 Task: Create a rule when a start date Less than 1 hours ago is removed from a card by me.
Action: Mouse moved to (878, 225)
Screenshot: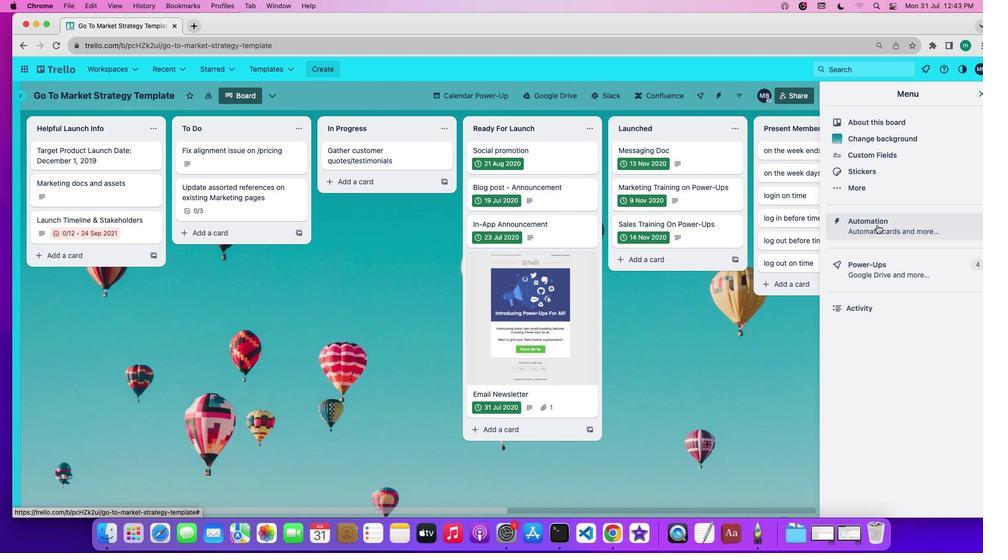 
Action: Mouse pressed left at (878, 225)
Screenshot: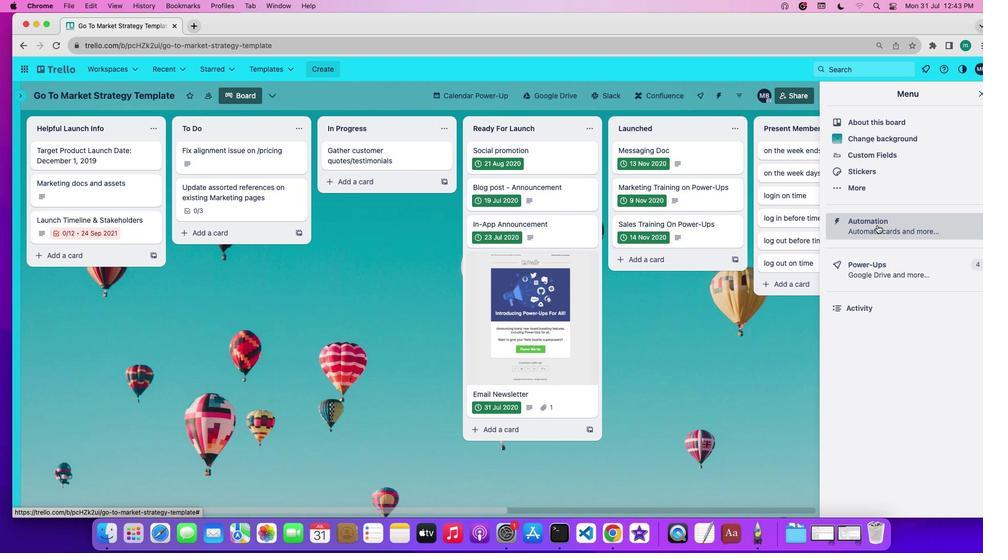 
Action: Mouse moved to (51, 182)
Screenshot: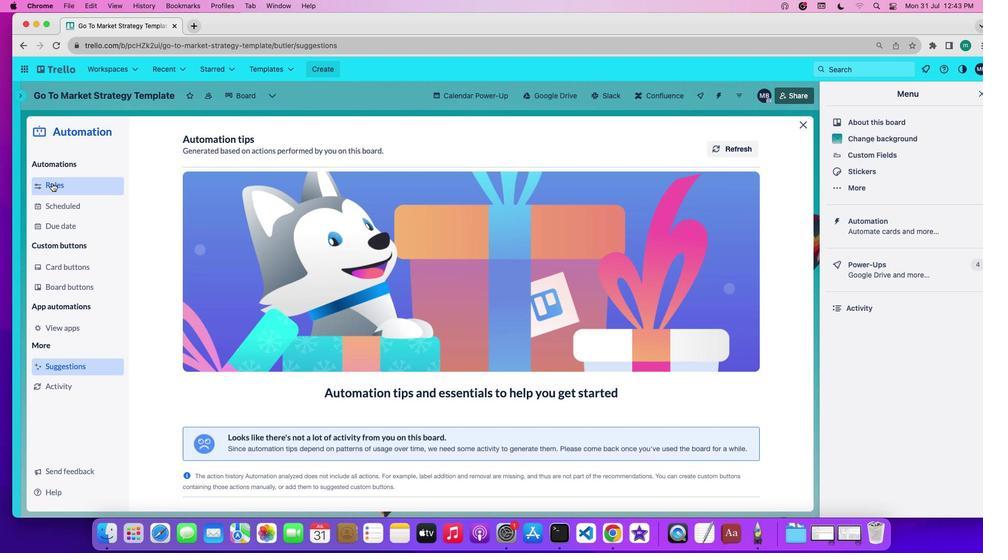 
Action: Mouse pressed left at (51, 182)
Screenshot: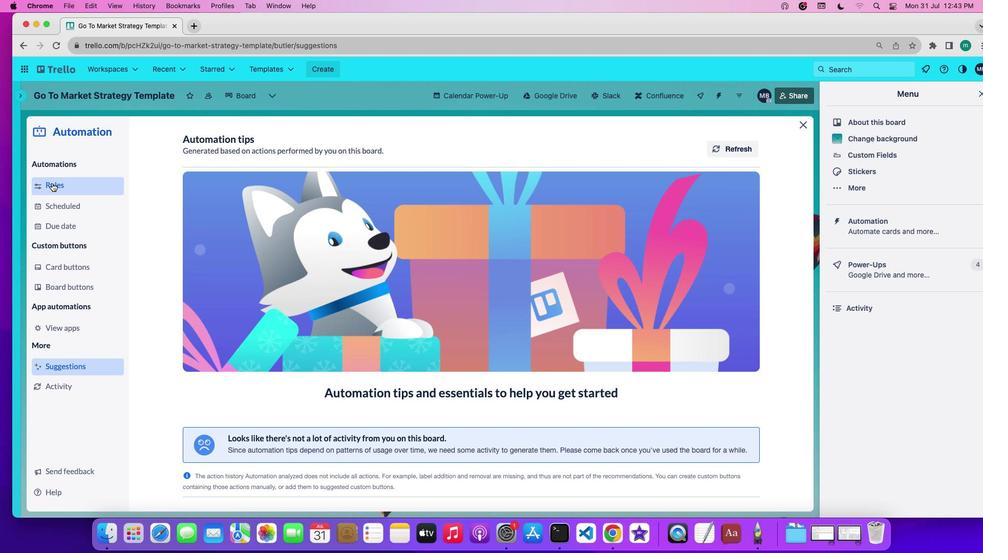 
Action: Mouse moved to (254, 374)
Screenshot: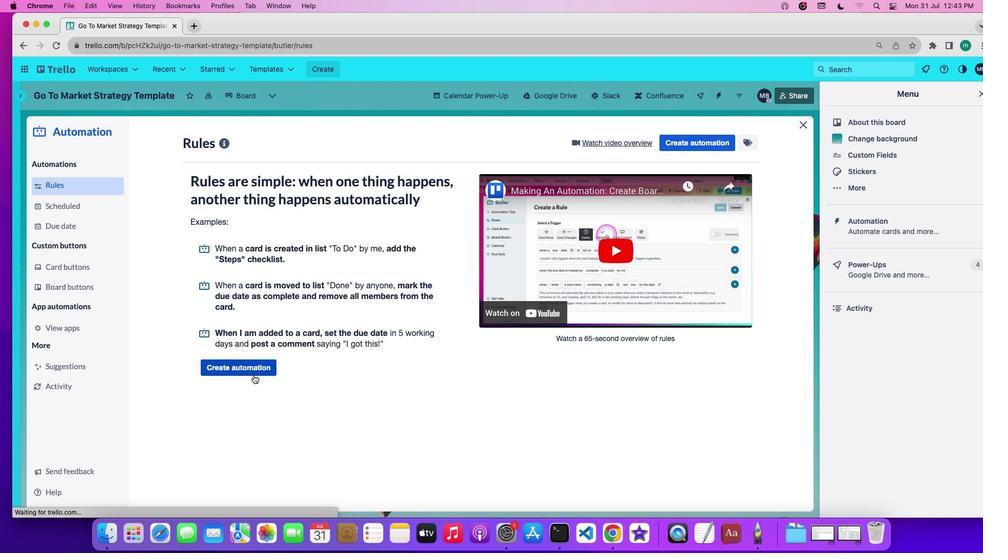 
Action: Mouse pressed left at (254, 374)
Screenshot: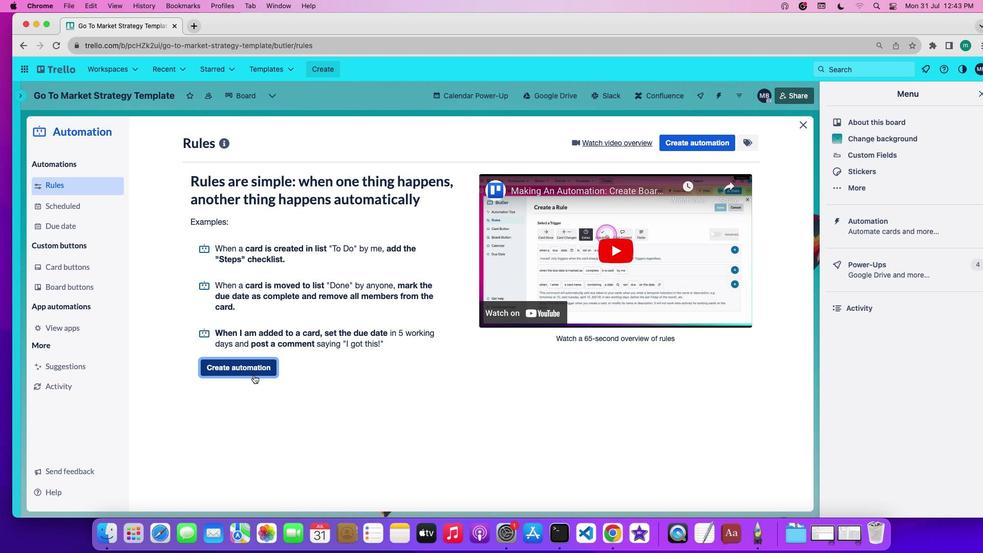 
Action: Mouse moved to (461, 235)
Screenshot: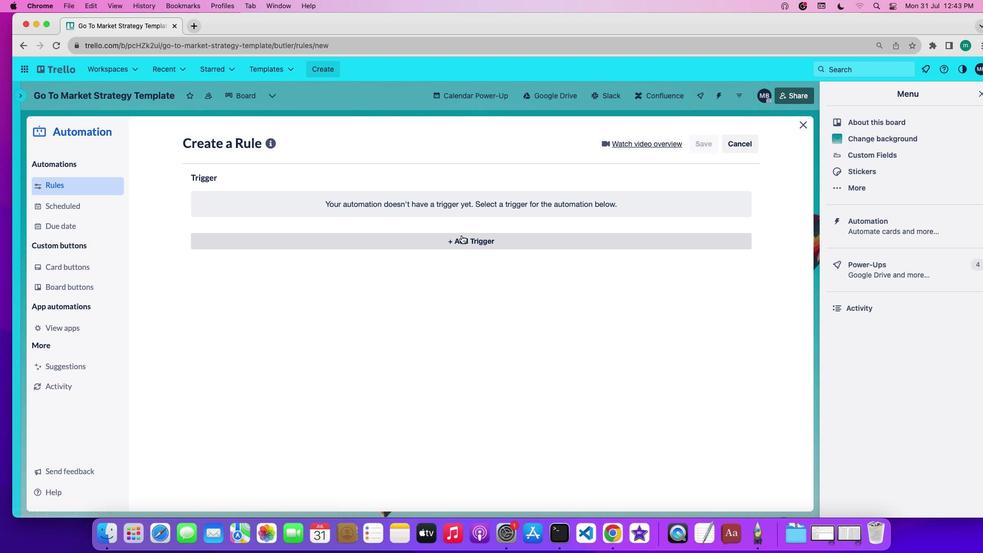 
Action: Mouse pressed left at (461, 235)
Screenshot: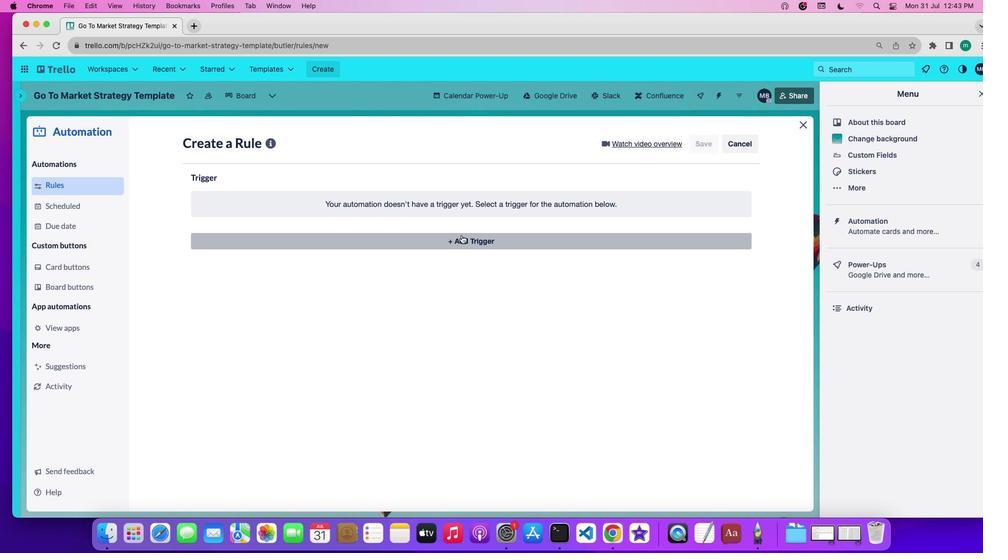 
Action: Mouse moved to (300, 276)
Screenshot: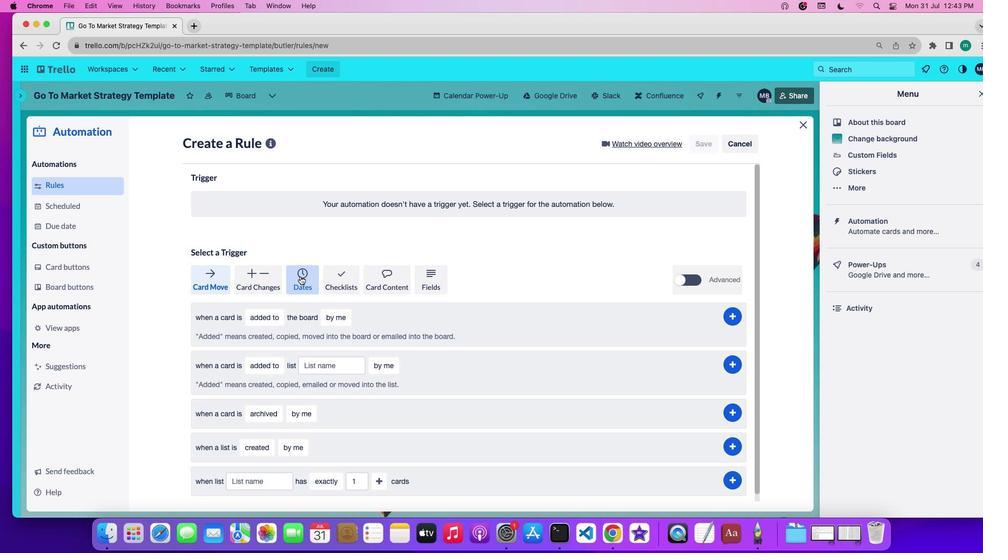 
Action: Mouse pressed left at (300, 276)
Screenshot: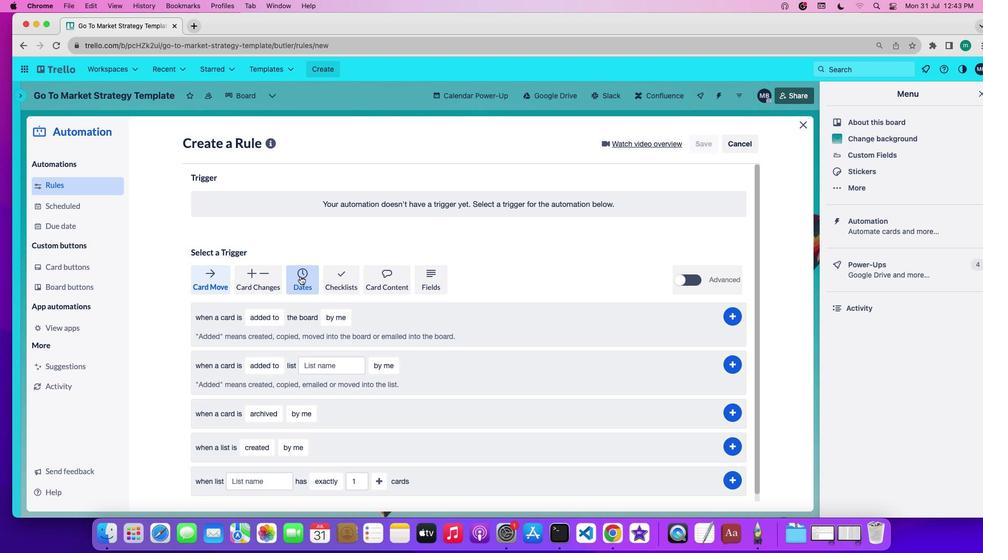 
Action: Mouse moved to (237, 316)
Screenshot: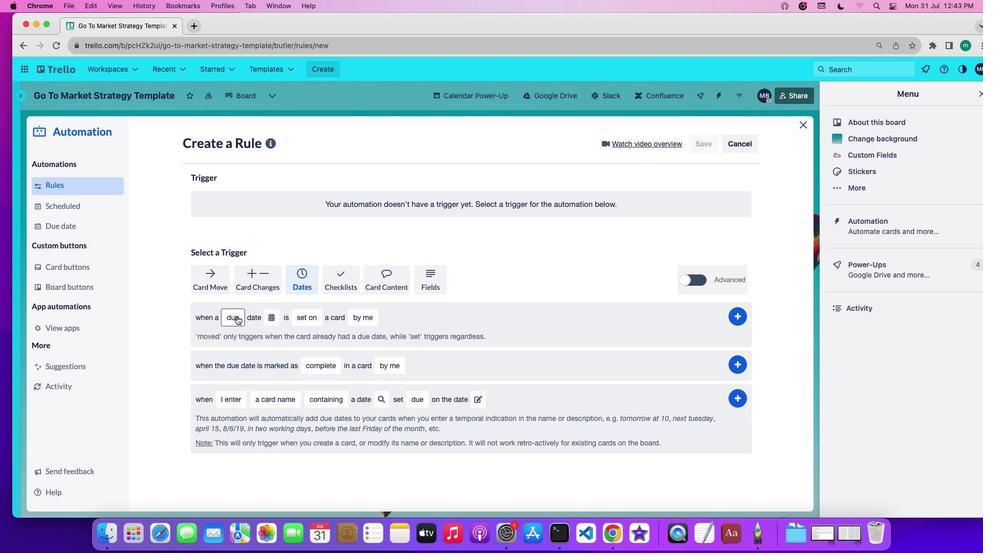 
Action: Mouse pressed left at (237, 316)
Screenshot: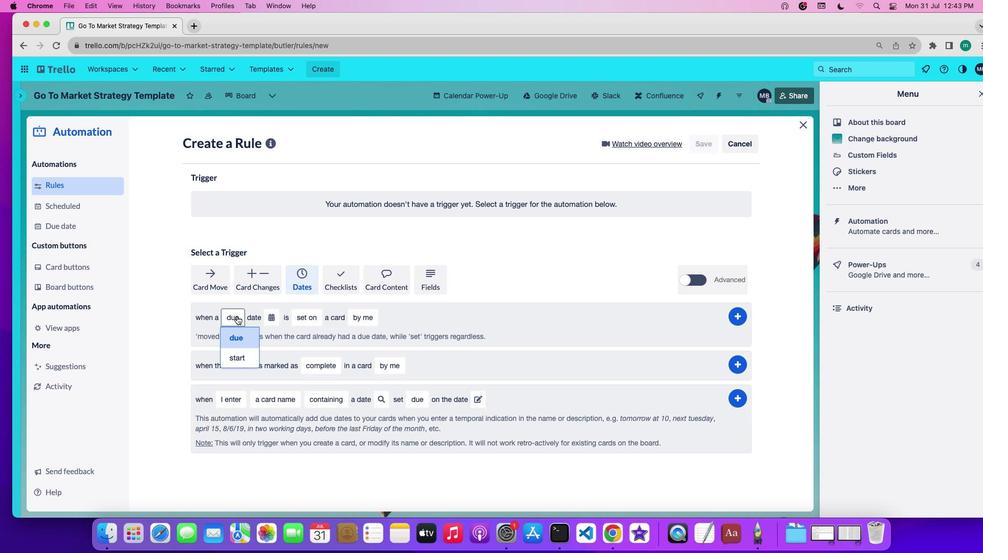 
Action: Mouse moved to (235, 355)
Screenshot: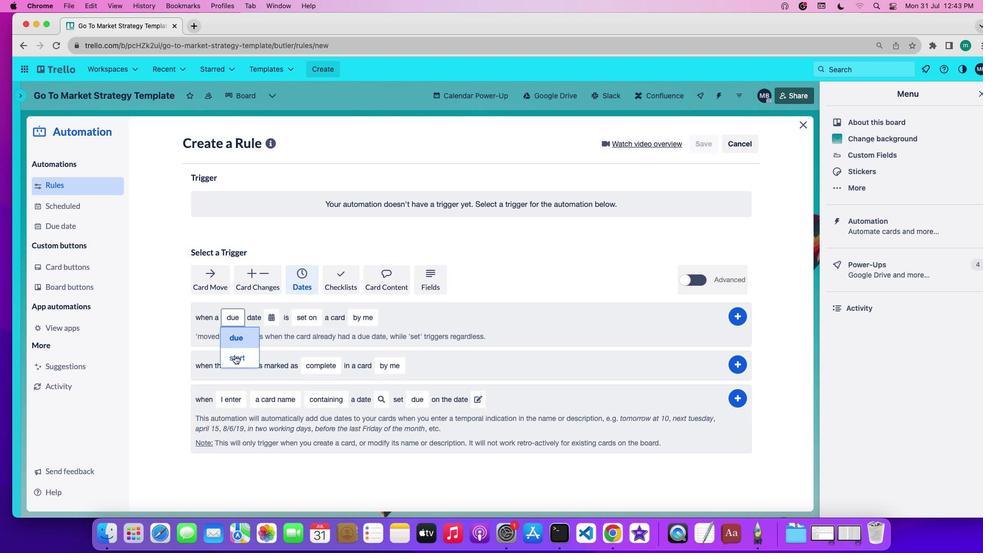 
Action: Mouse pressed left at (235, 355)
Screenshot: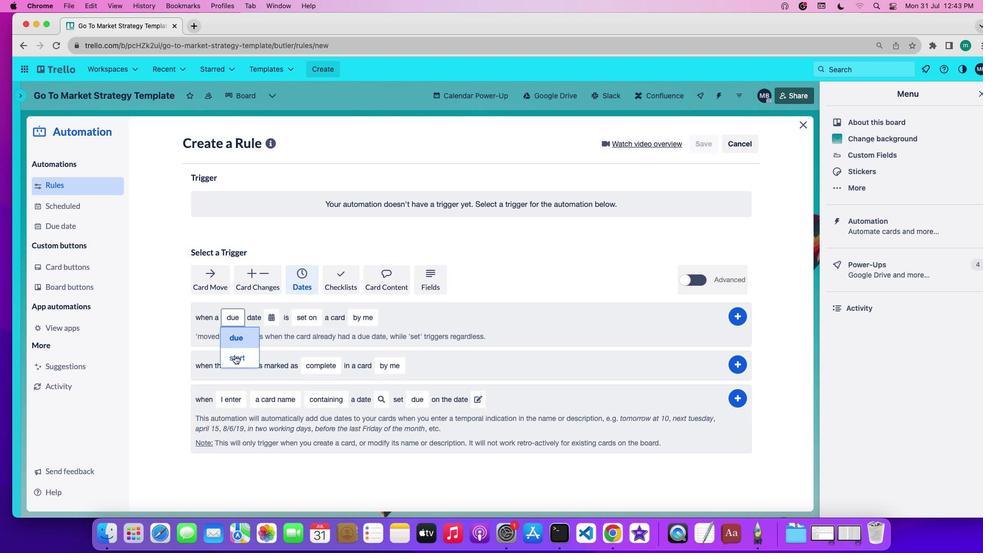 
Action: Mouse moved to (271, 320)
Screenshot: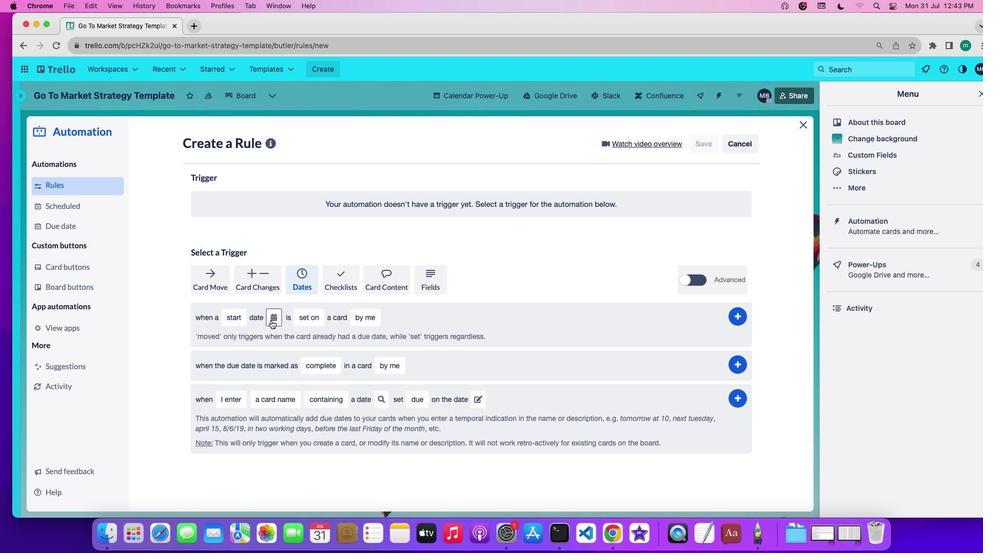 
Action: Mouse pressed left at (271, 320)
Screenshot: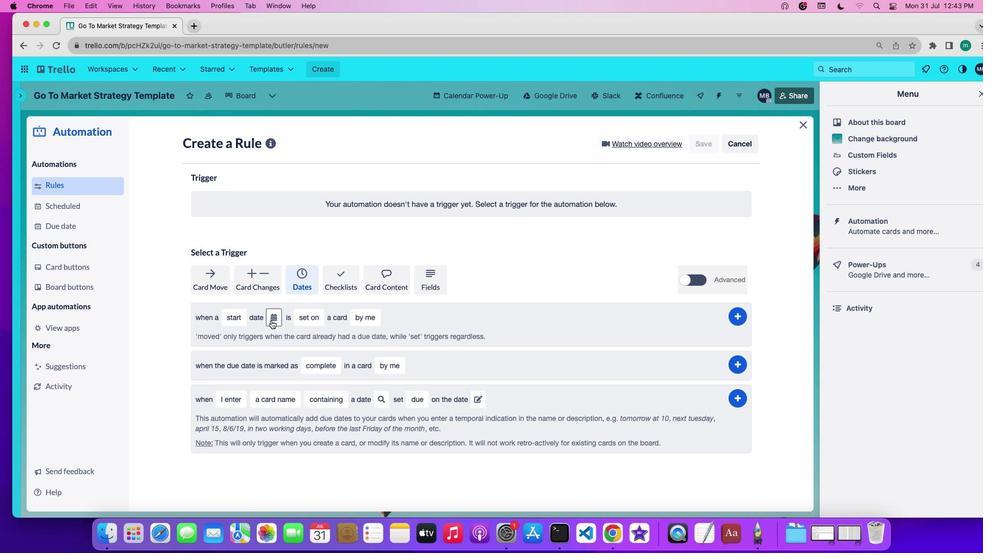 
Action: Mouse moved to (293, 376)
Screenshot: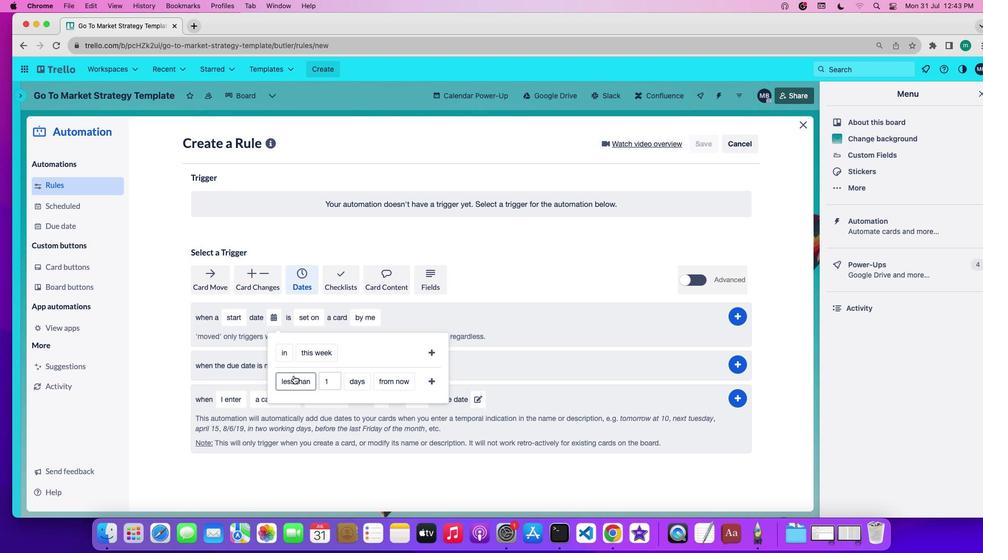 
Action: Mouse pressed left at (293, 376)
Screenshot: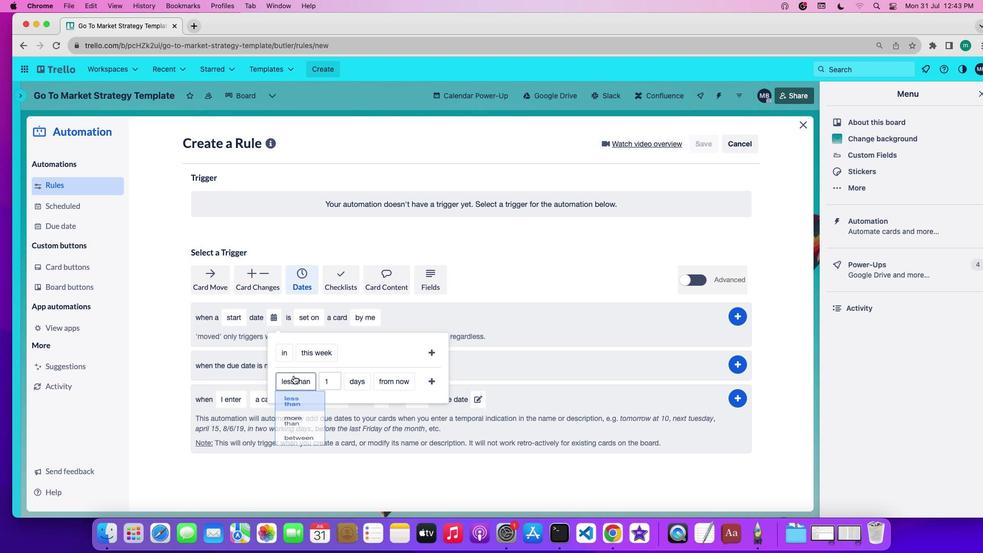 
Action: Mouse moved to (297, 406)
Screenshot: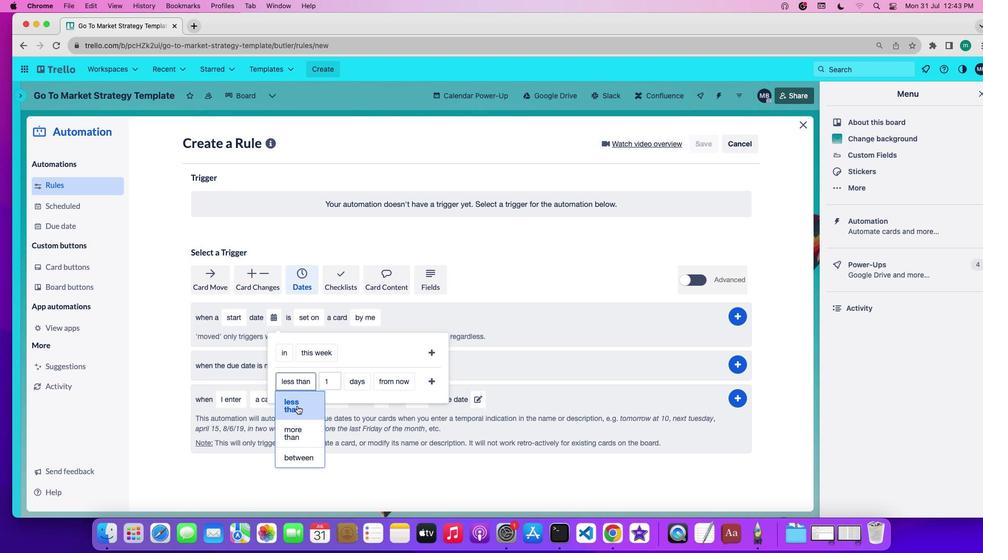 
Action: Mouse pressed left at (297, 406)
Screenshot: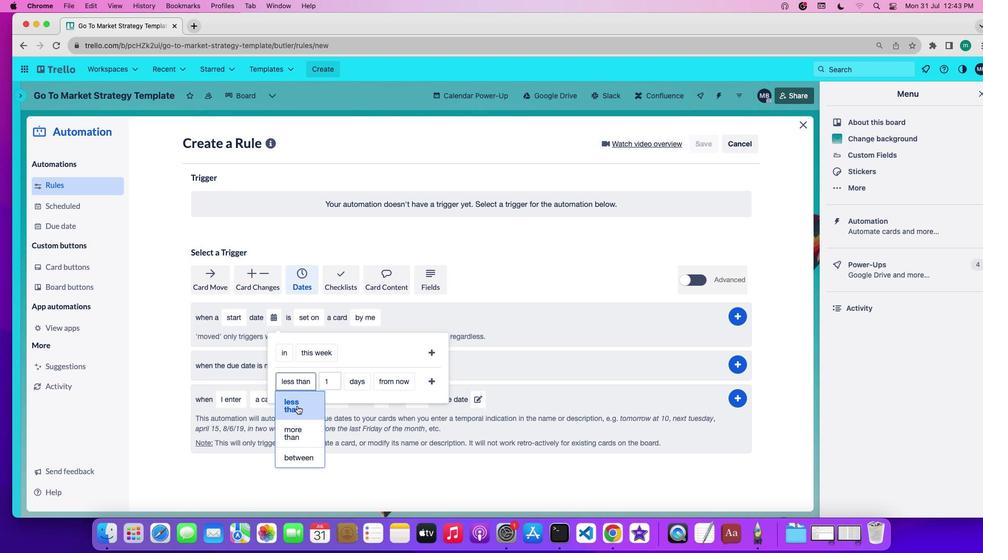 
Action: Mouse moved to (348, 384)
Screenshot: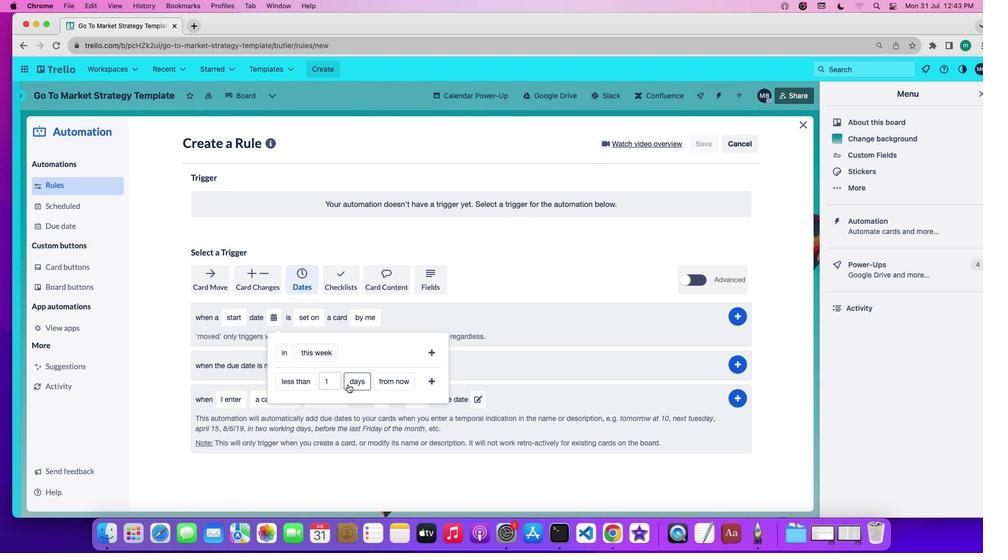 
Action: Mouse pressed left at (348, 384)
Screenshot: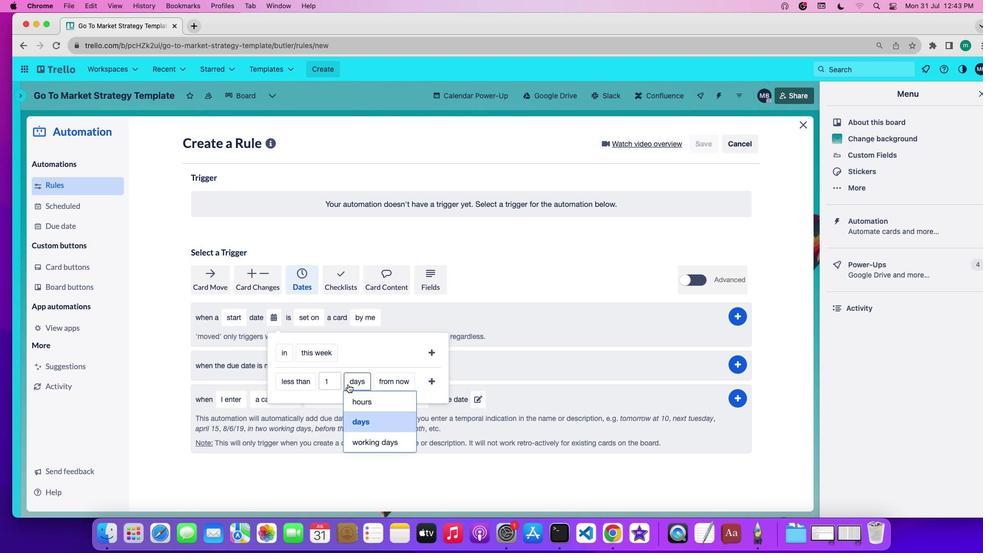 
Action: Mouse moved to (357, 406)
Screenshot: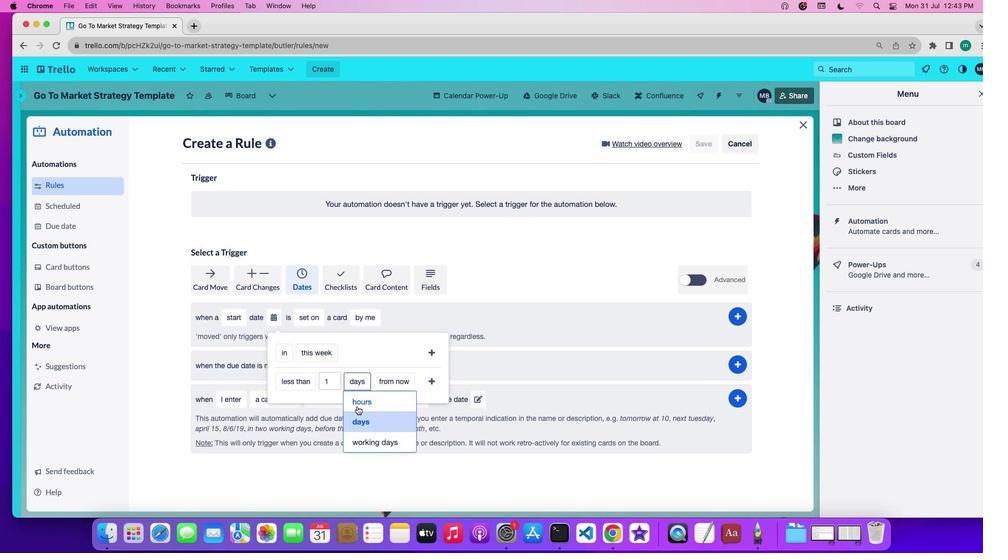 
Action: Mouse pressed left at (357, 406)
Screenshot: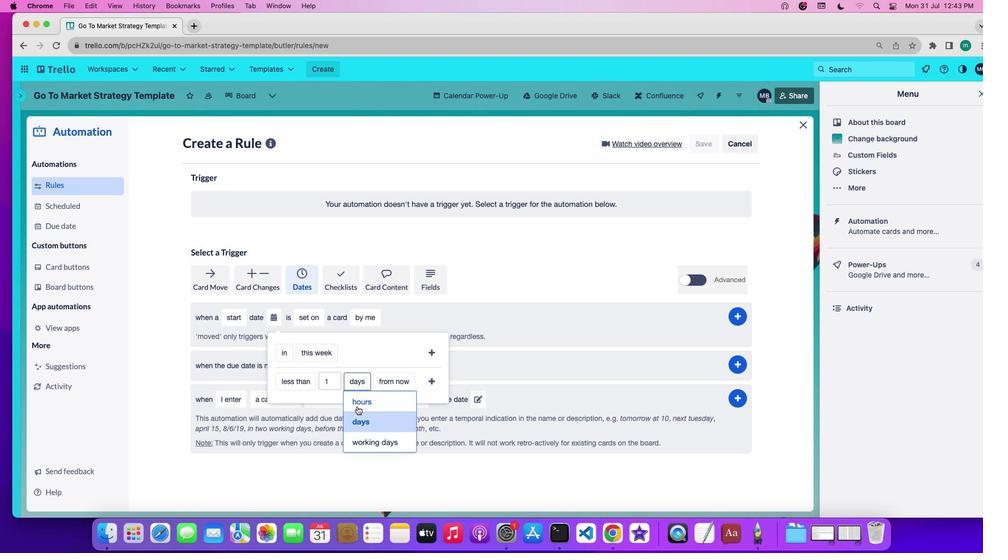 
Action: Mouse moved to (393, 379)
Screenshot: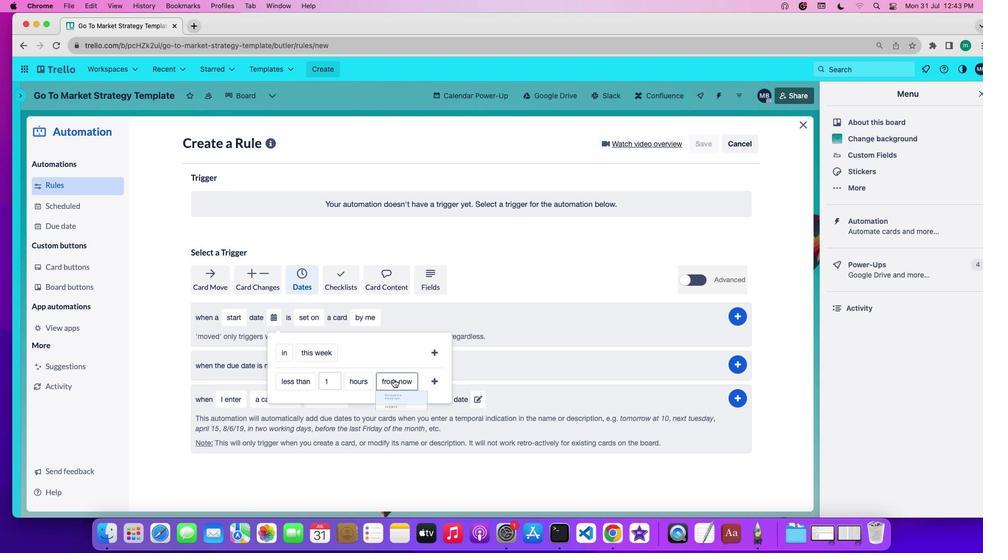 
Action: Mouse pressed left at (393, 379)
Screenshot: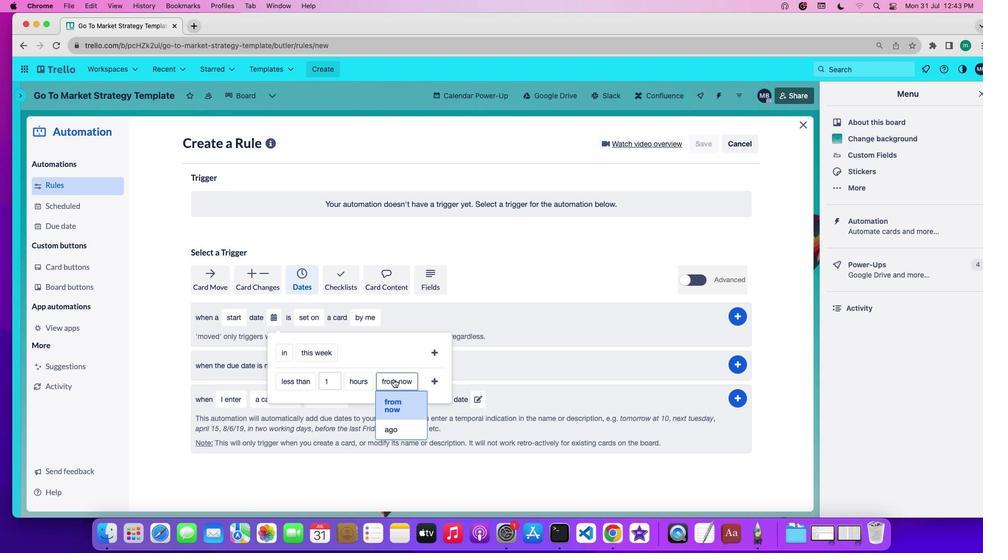 
Action: Mouse moved to (403, 430)
Screenshot: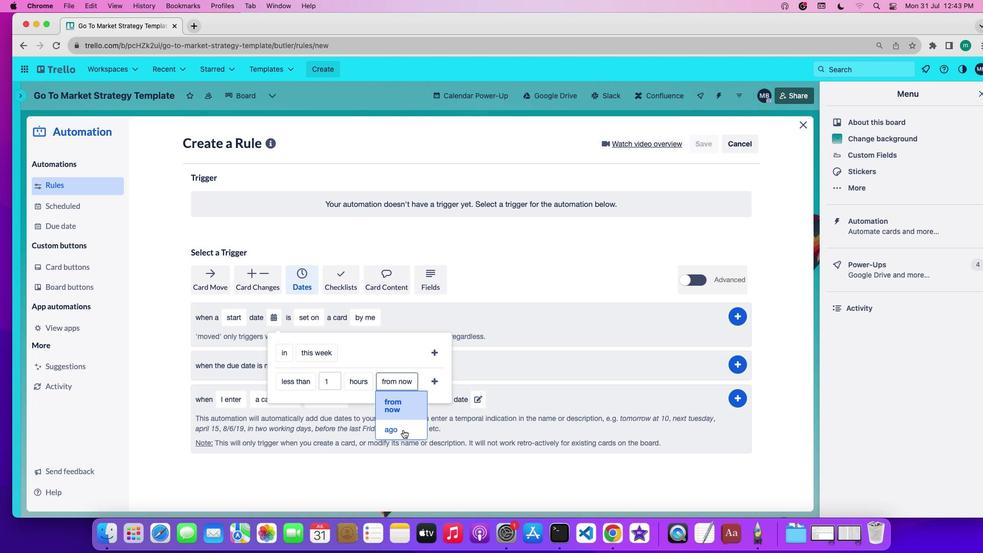 
Action: Mouse pressed left at (403, 430)
Screenshot: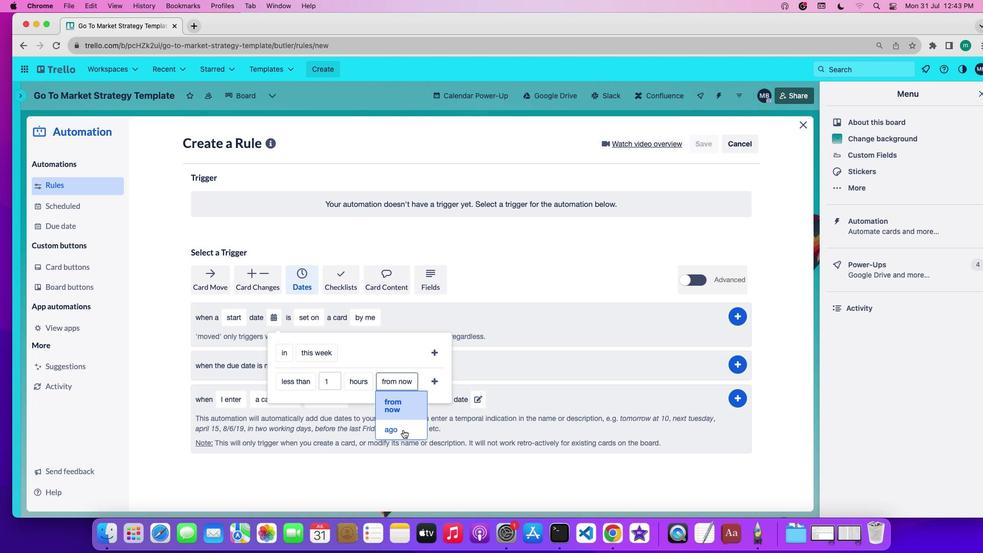 
Action: Mouse moved to (423, 382)
Screenshot: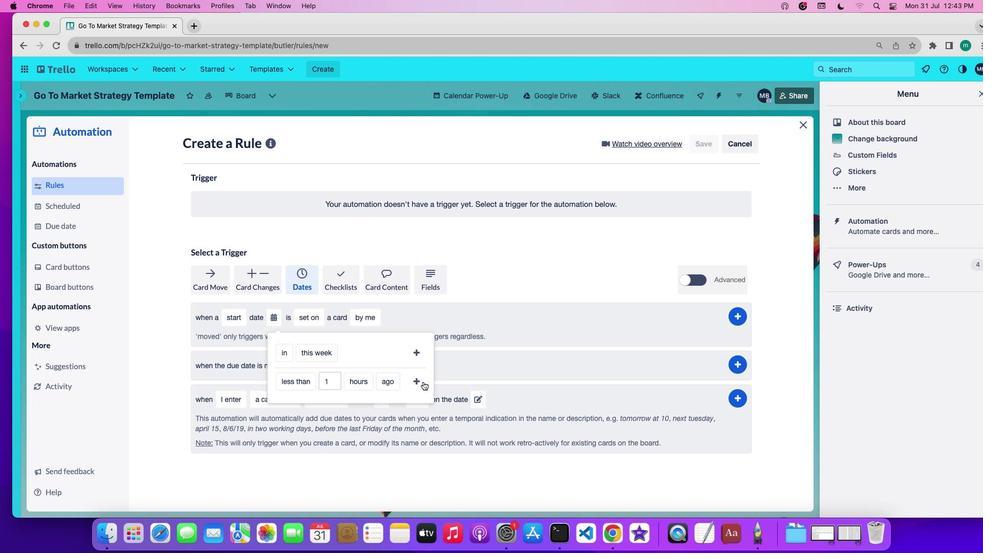 
Action: Mouse pressed left at (423, 382)
Screenshot: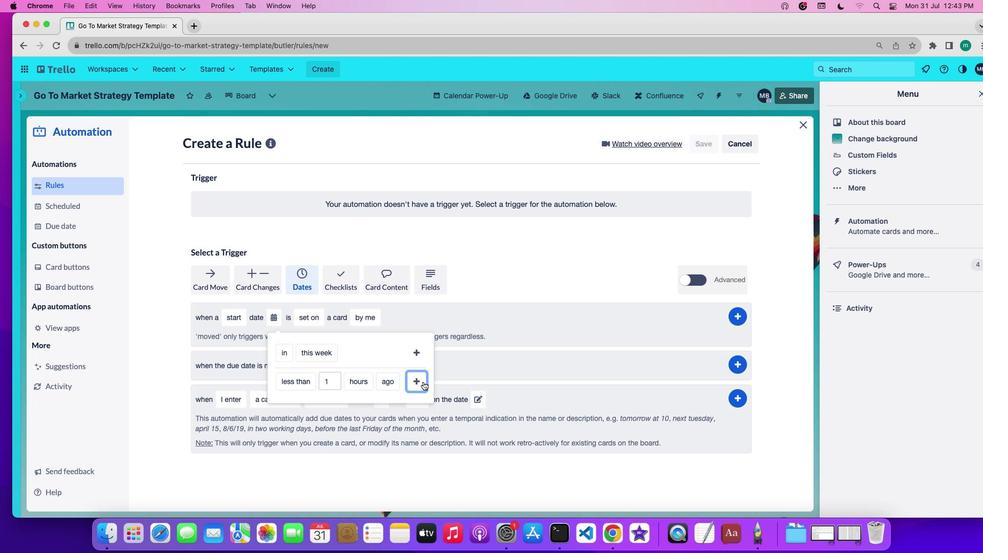 
Action: Mouse moved to (379, 314)
Screenshot: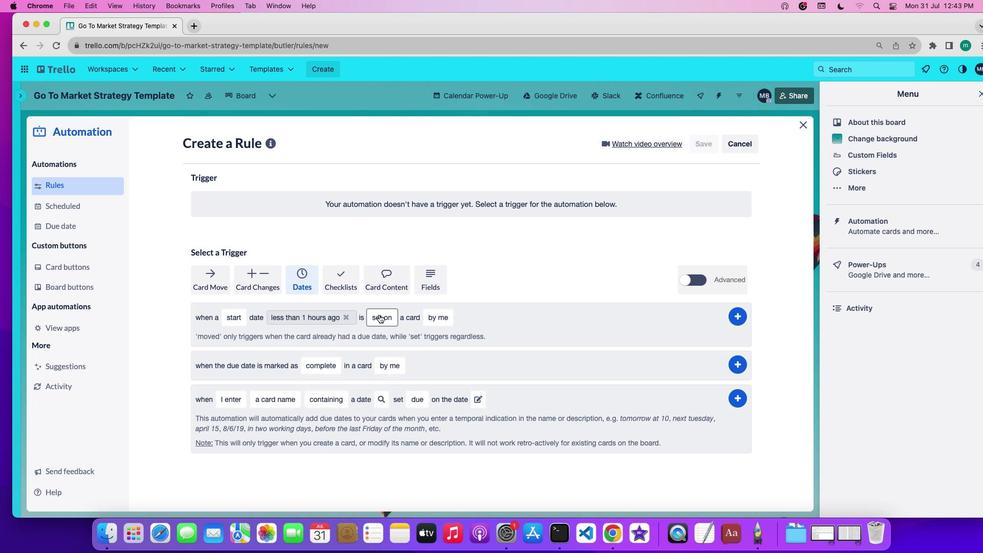 
Action: Mouse pressed left at (379, 314)
Screenshot: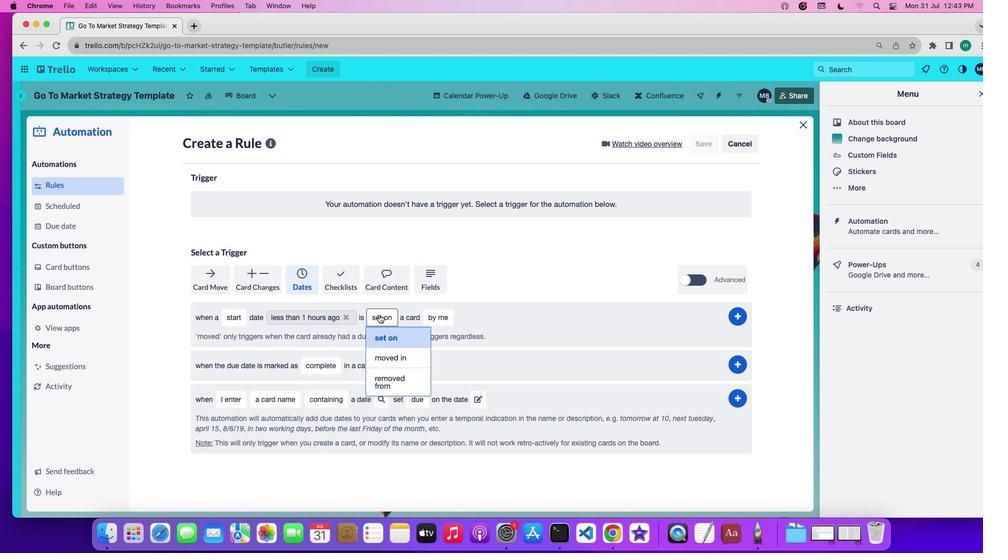 
Action: Mouse moved to (395, 385)
Screenshot: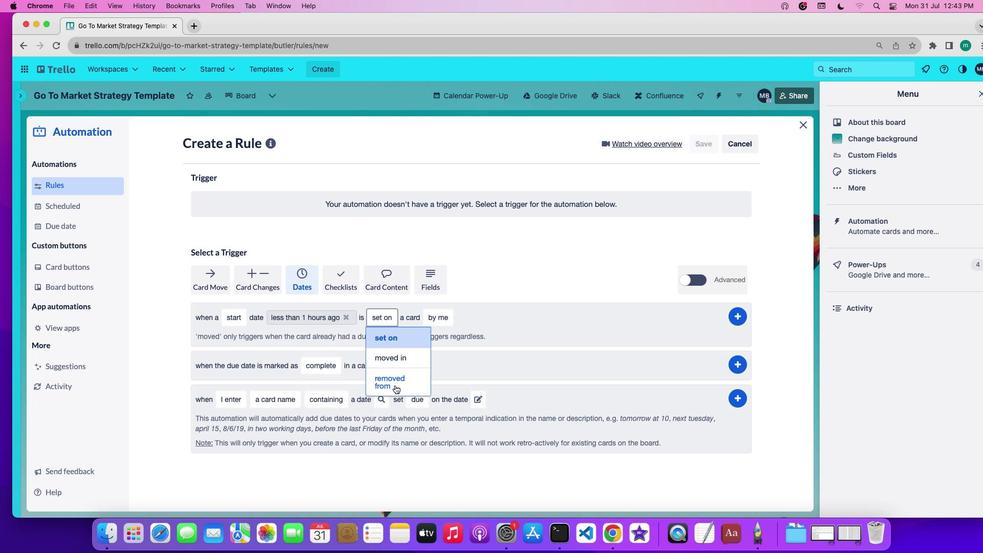 
Action: Mouse pressed left at (395, 385)
Screenshot: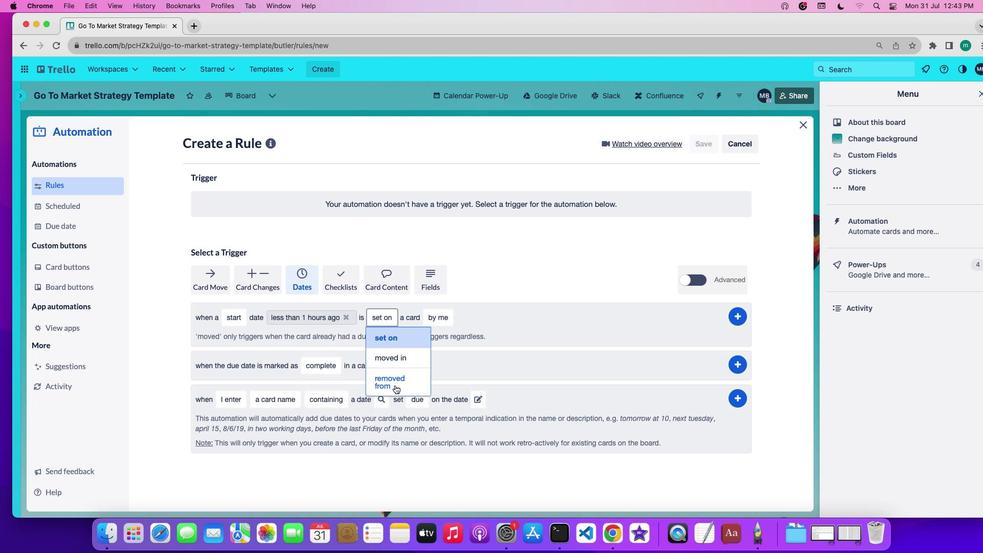 
Action: Mouse moved to (378, 317)
Screenshot: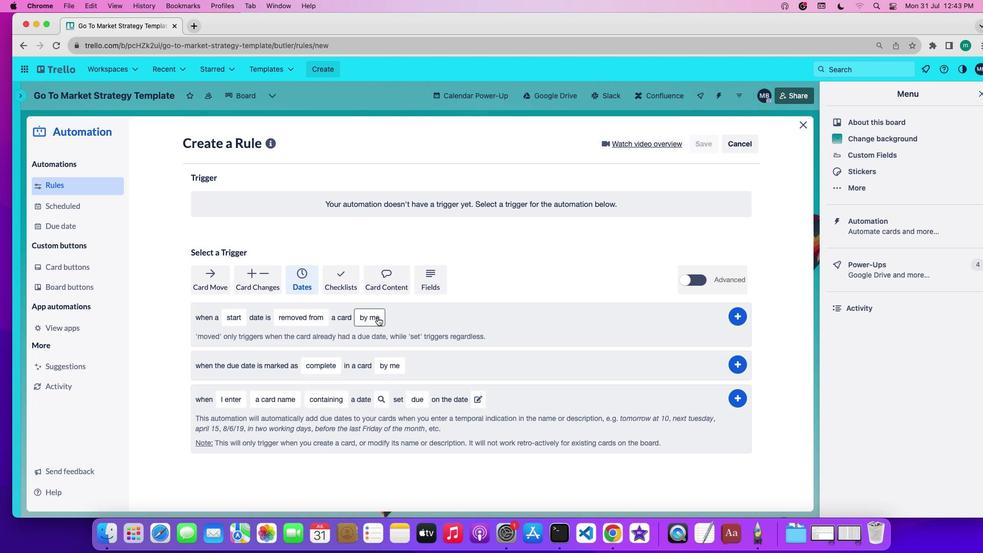 
Action: Mouse pressed left at (378, 317)
Screenshot: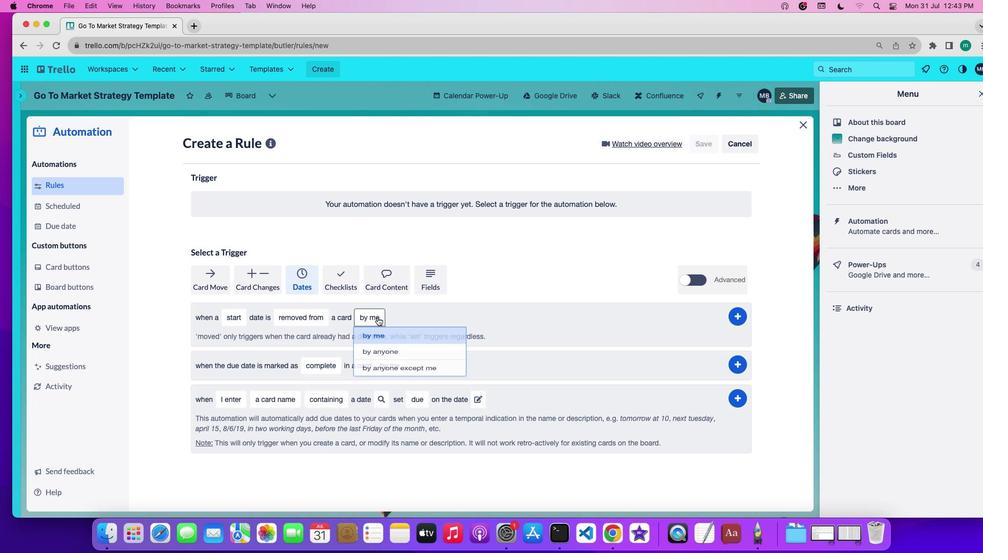 
Action: Mouse moved to (379, 340)
Screenshot: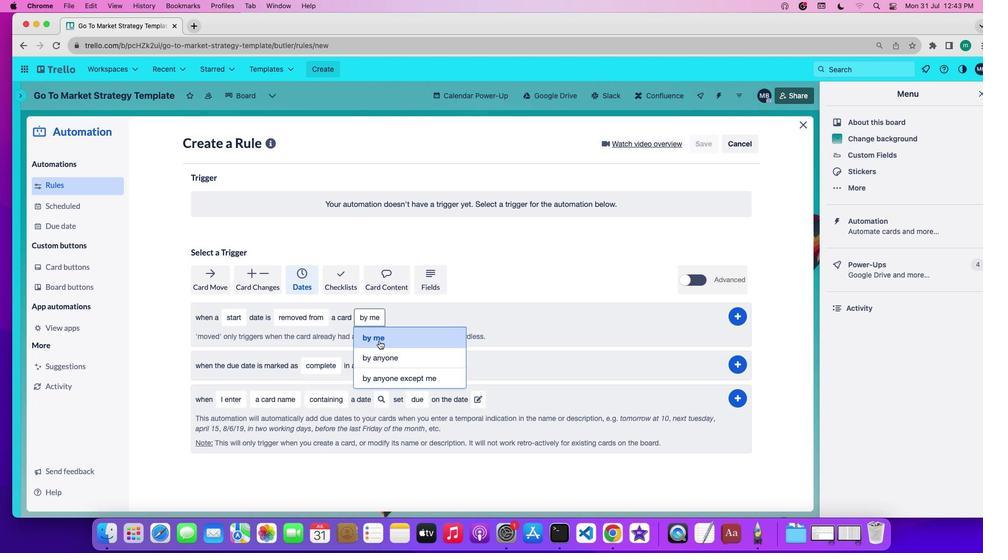 
Action: Mouse pressed left at (379, 340)
Screenshot: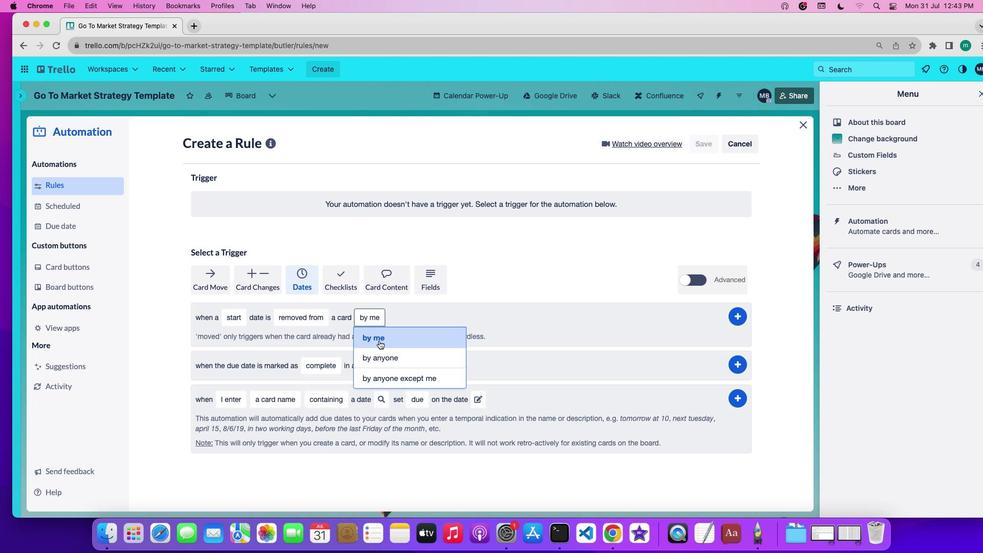 
Action: Mouse moved to (739, 314)
Screenshot: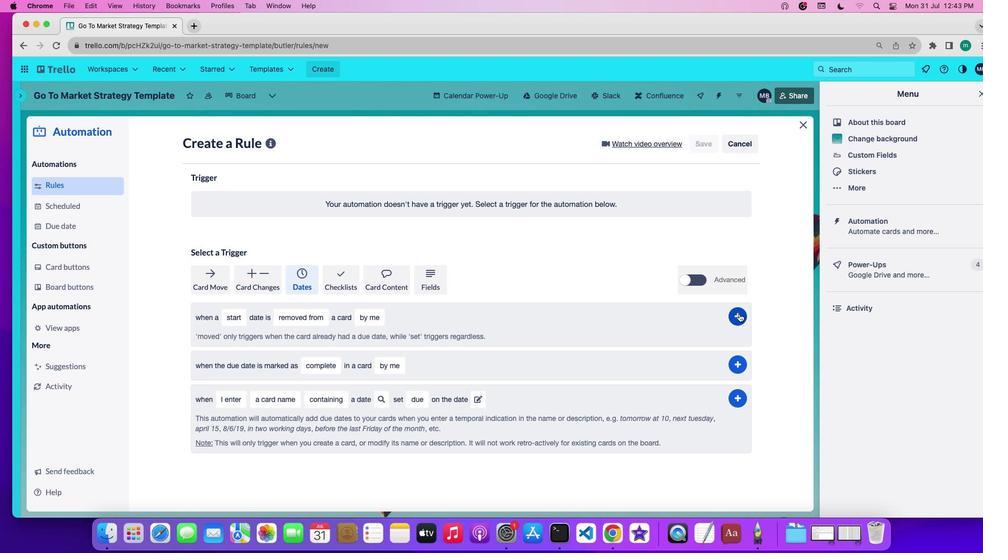 
Action: Mouse pressed left at (739, 314)
Screenshot: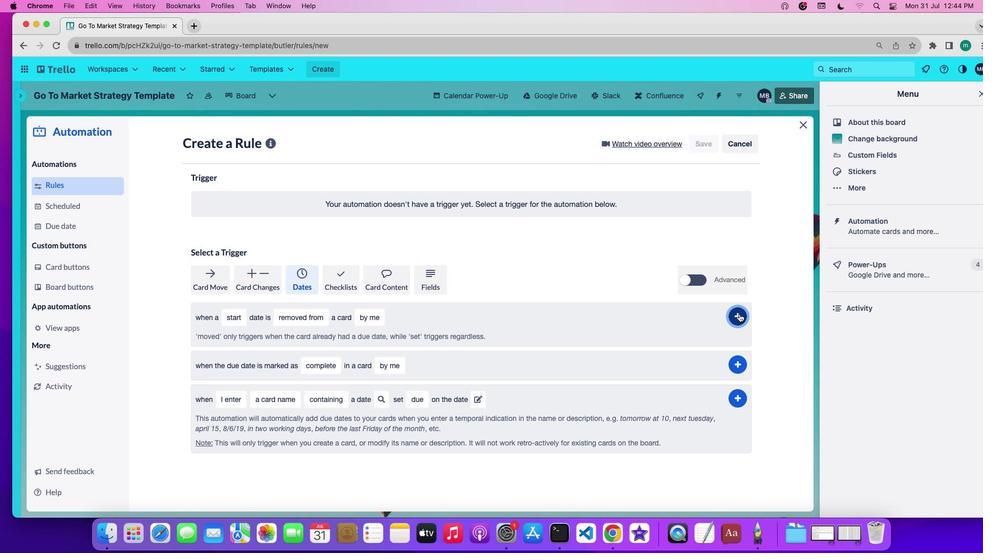 
